 Task: Use the formula "EXPONDIST" in spreadsheet "Project protfolio".
Action: Mouse moved to (145, 90)
Screenshot: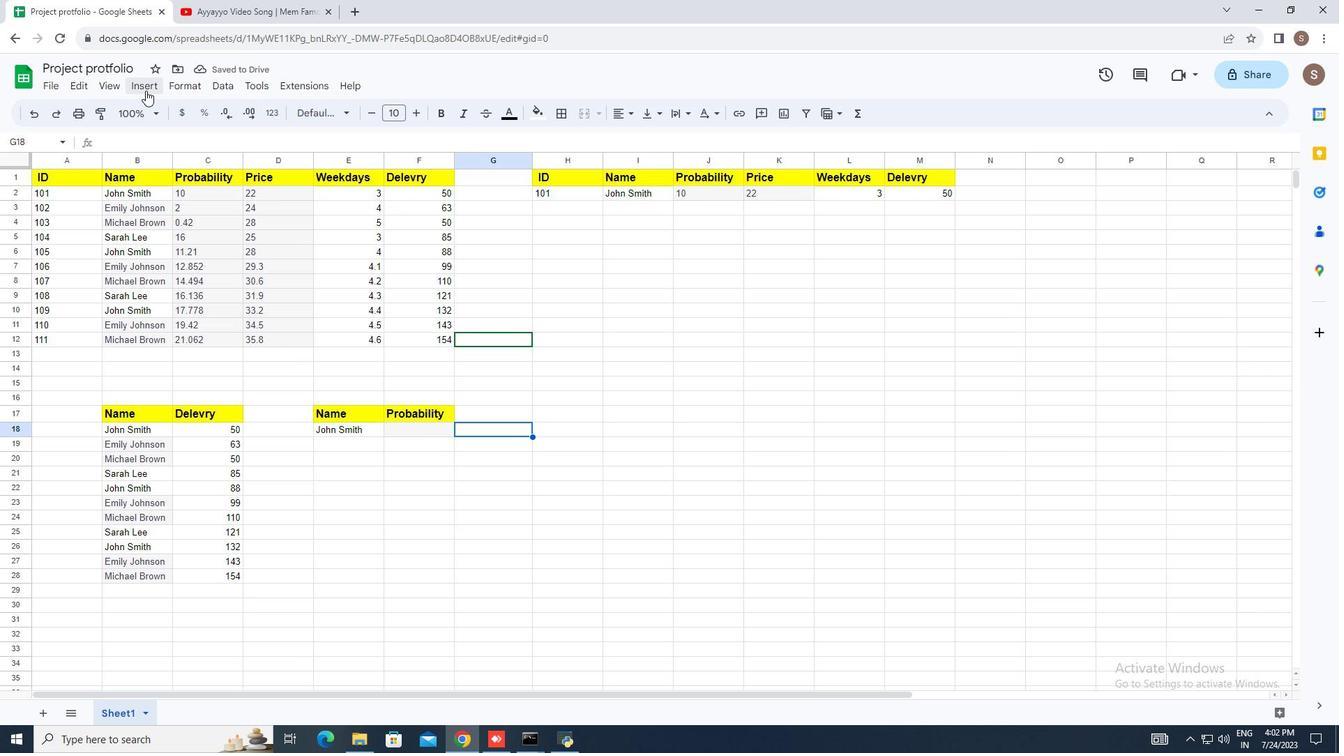 
Action: Mouse pressed left at (145, 90)
Screenshot: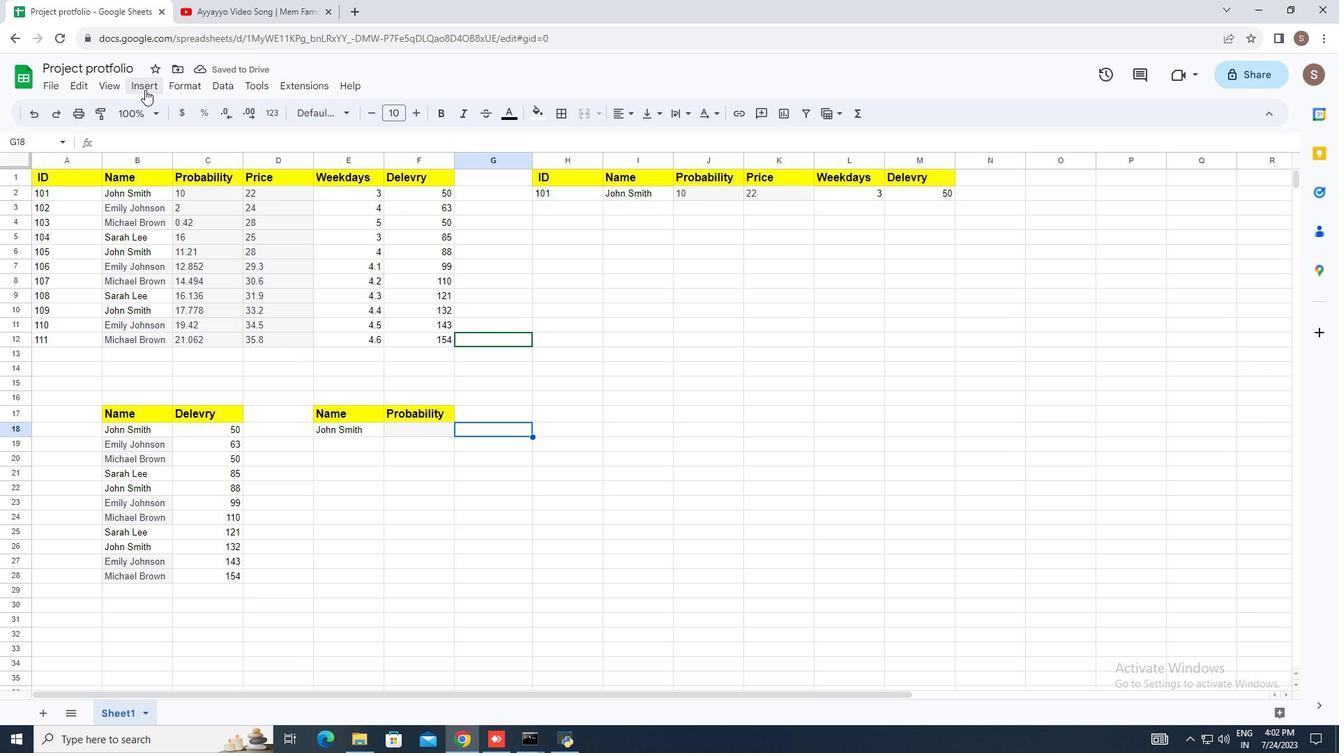 
Action: Mouse moved to (240, 339)
Screenshot: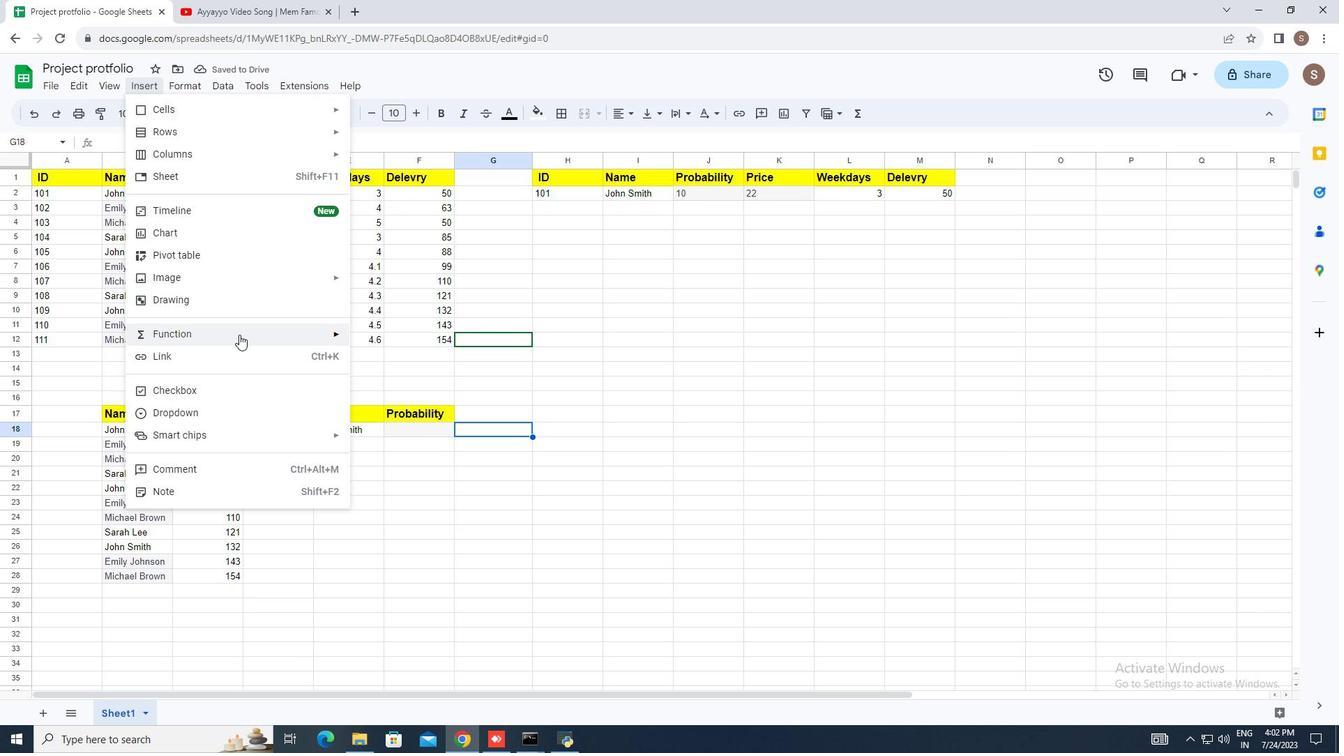 
Action: Mouse pressed left at (240, 339)
Screenshot: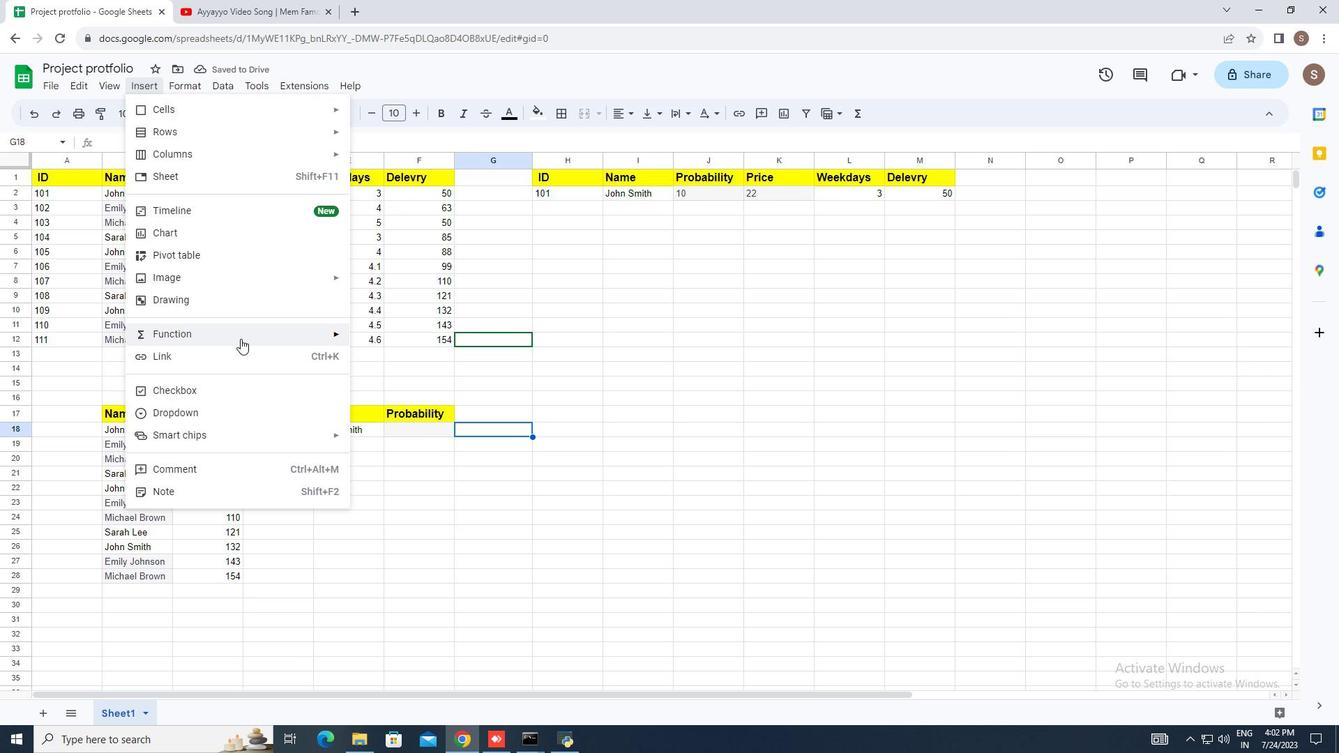 
Action: Mouse moved to (406, 317)
Screenshot: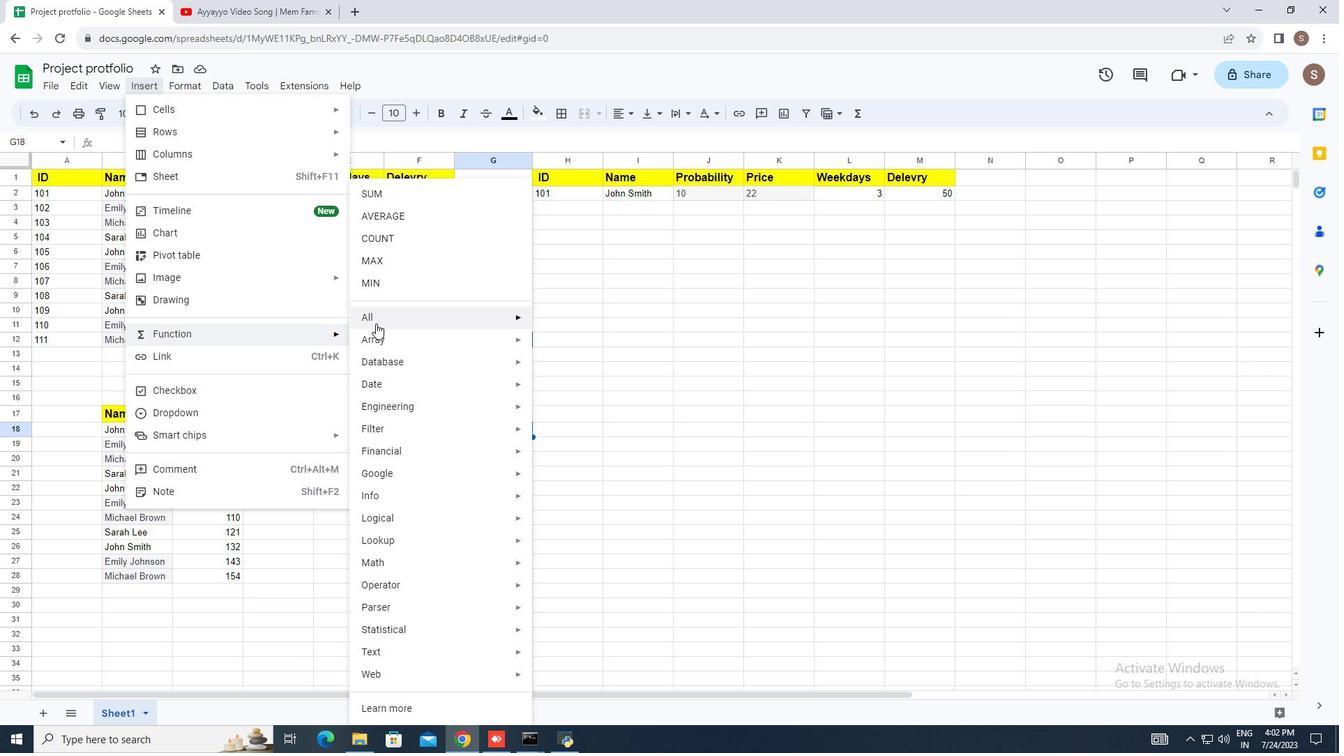 
Action: Mouse pressed left at (406, 317)
Screenshot: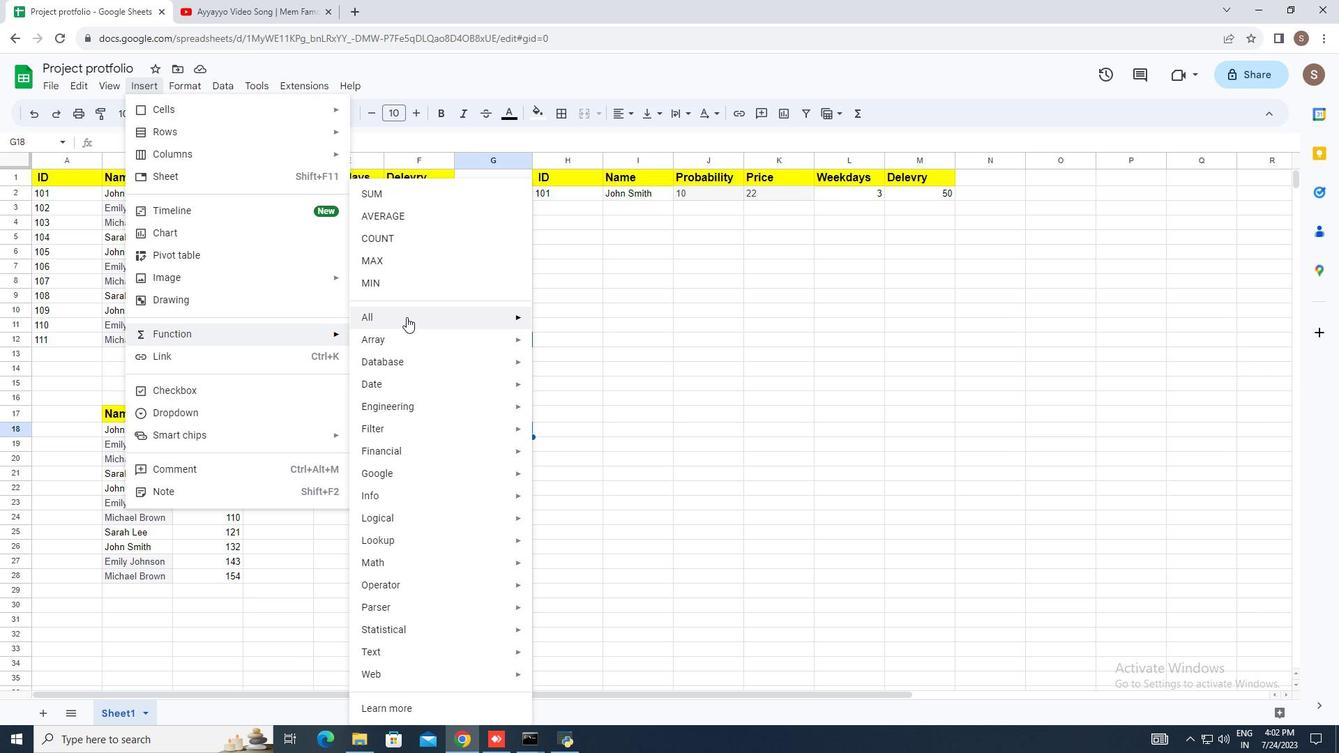 
Action: Mouse moved to (613, 424)
Screenshot: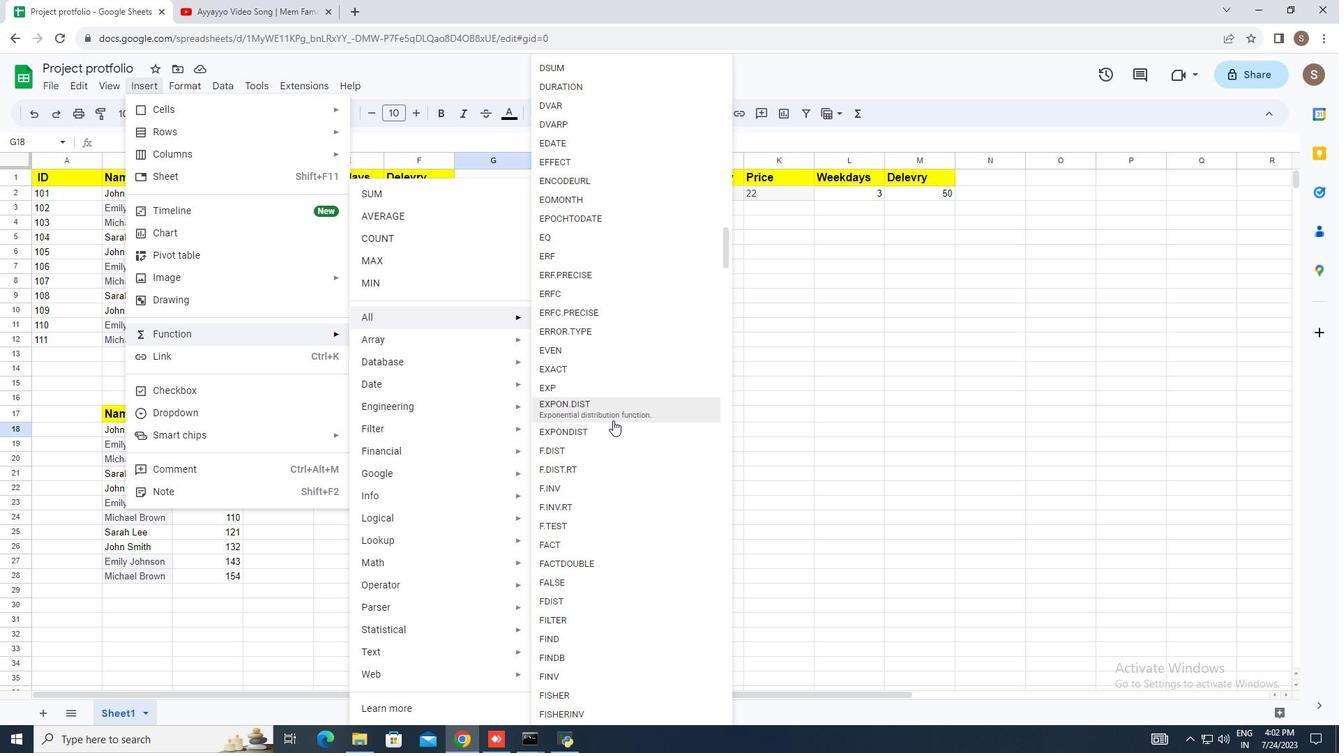 
Action: Mouse pressed left at (613, 424)
Screenshot: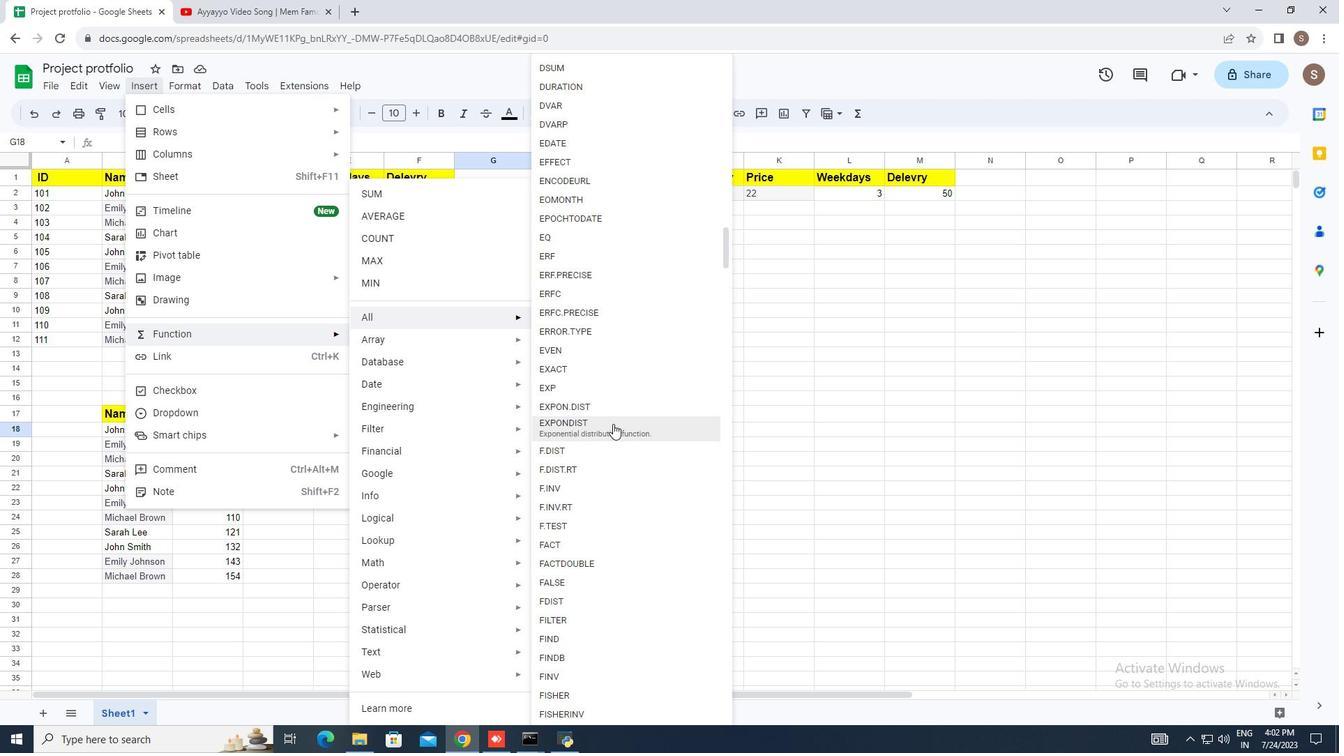 
Action: Mouse moved to (580, 408)
Screenshot: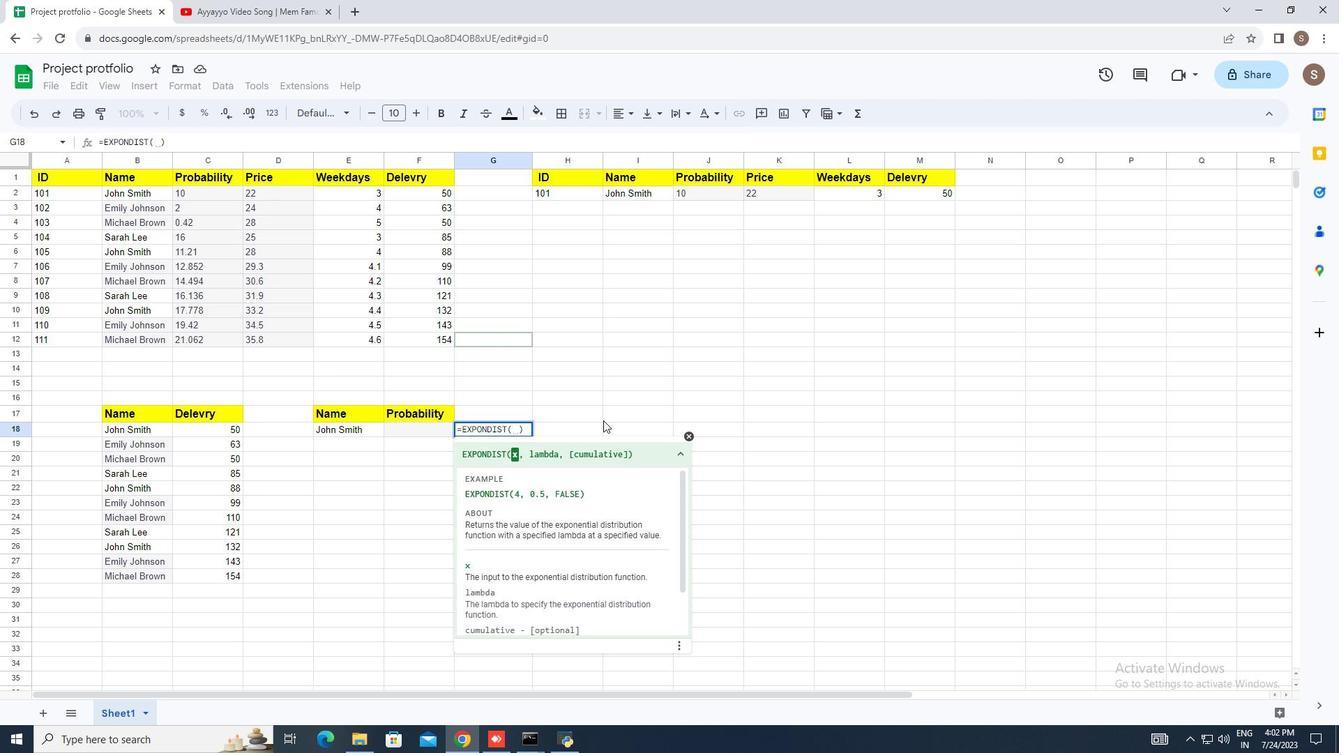 
Action: Key pressed 4,<Key.space>0.8,<Key.space><Key.enter>
Screenshot: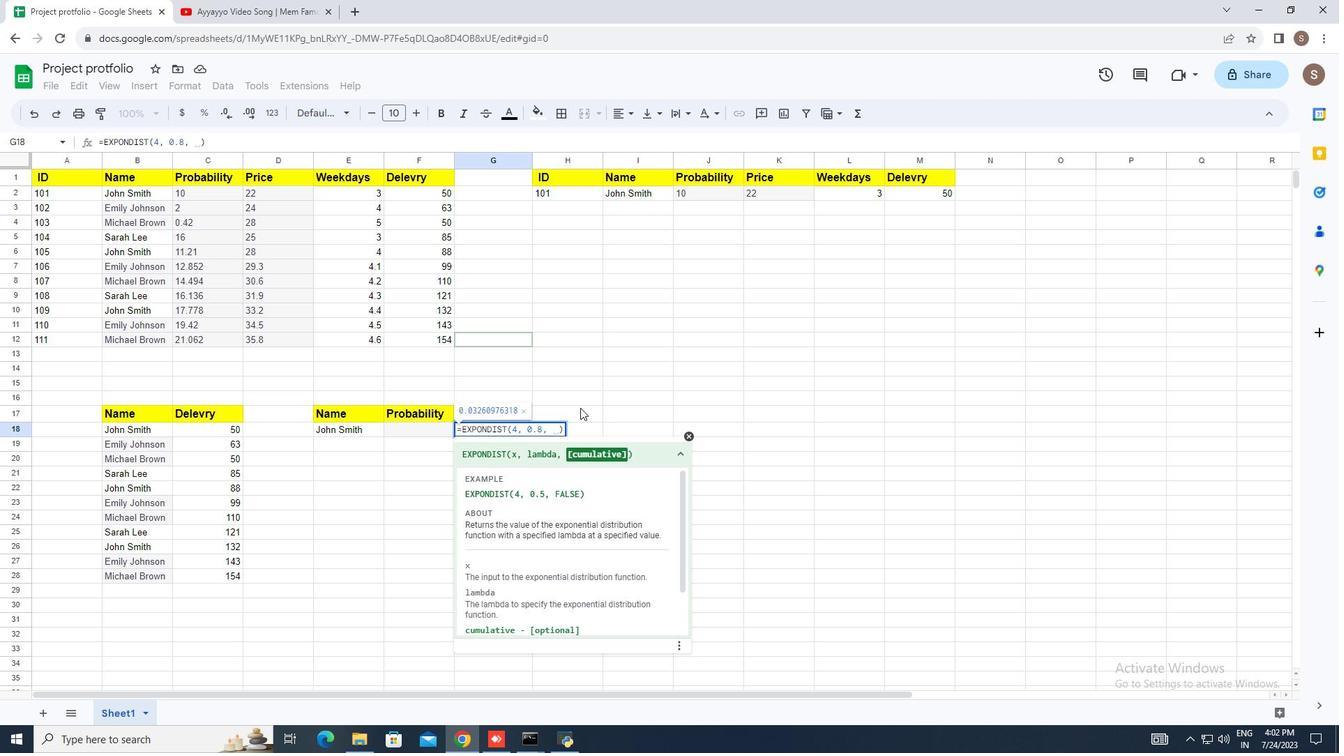 
